 Task: Play online crossword game.
Action: Mouse moved to (507, 254)
Screenshot: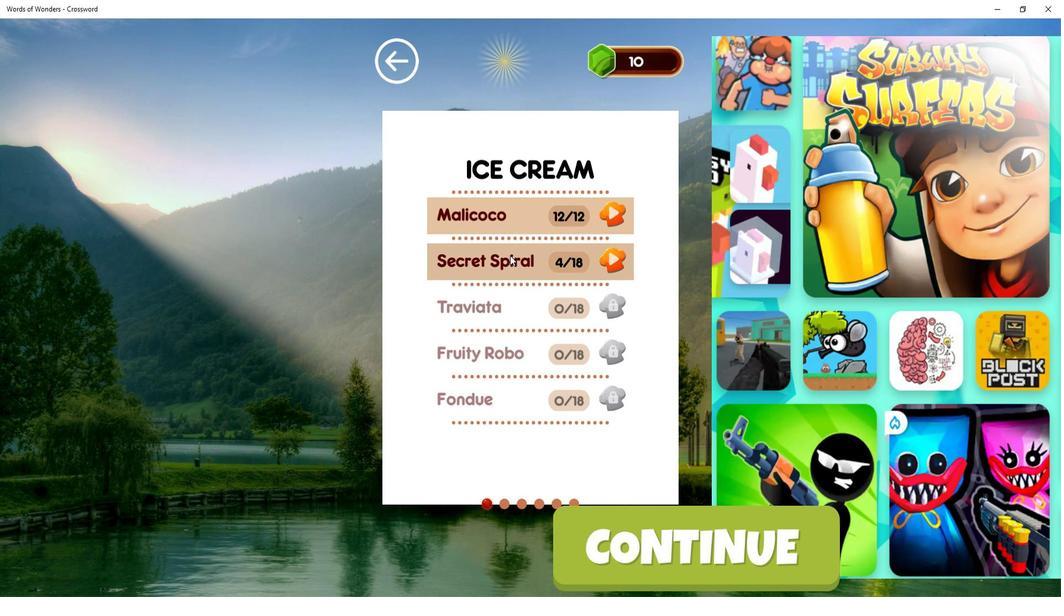 
Action: Mouse pressed left at (507, 254)
Screenshot: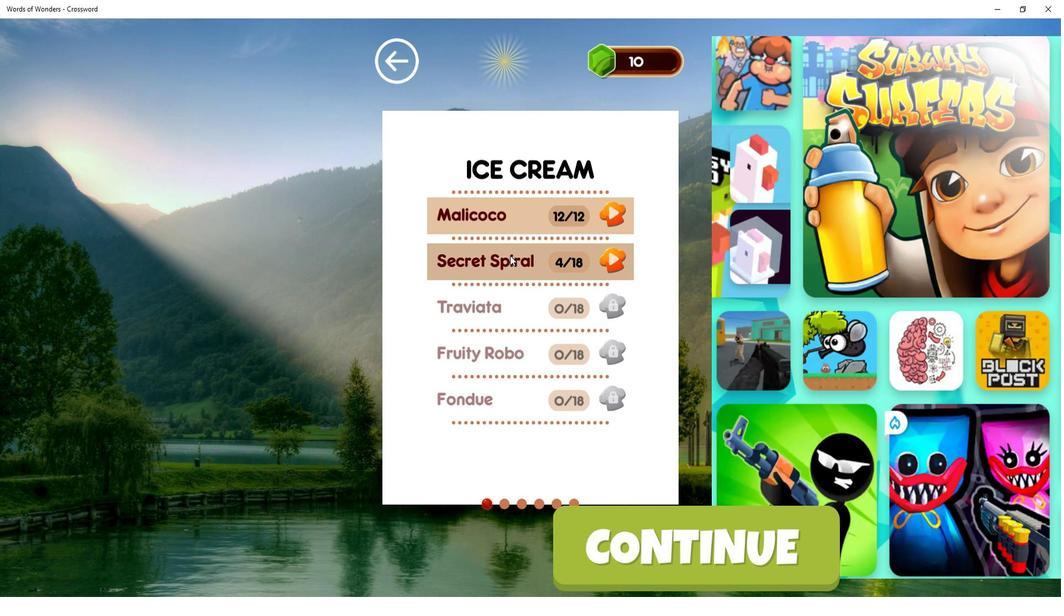 
Action: Mouse moved to (454, 191)
Screenshot: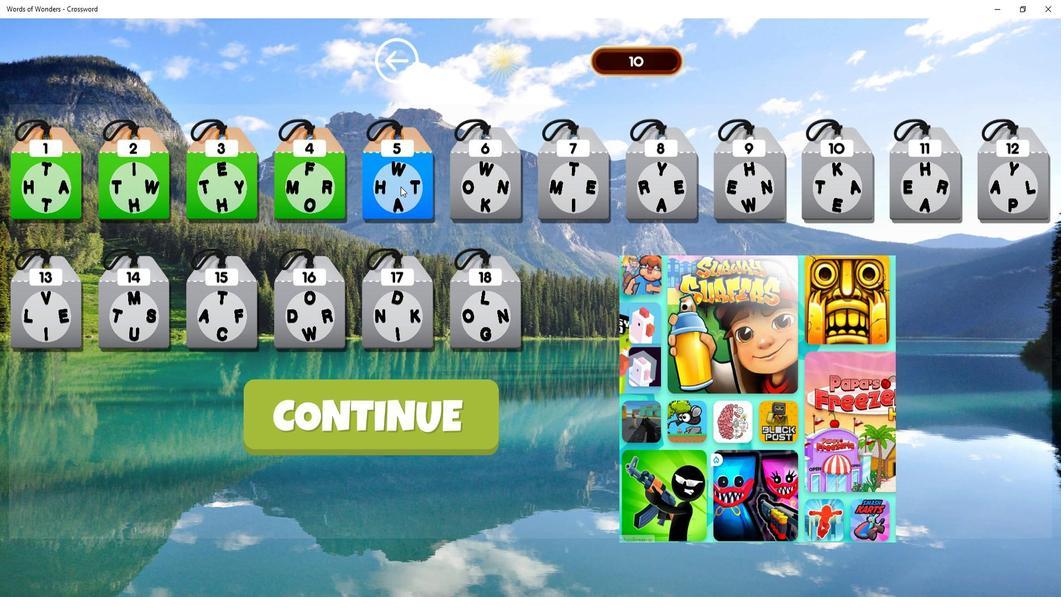 
Action: Mouse pressed left at (454, 191)
Screenshot: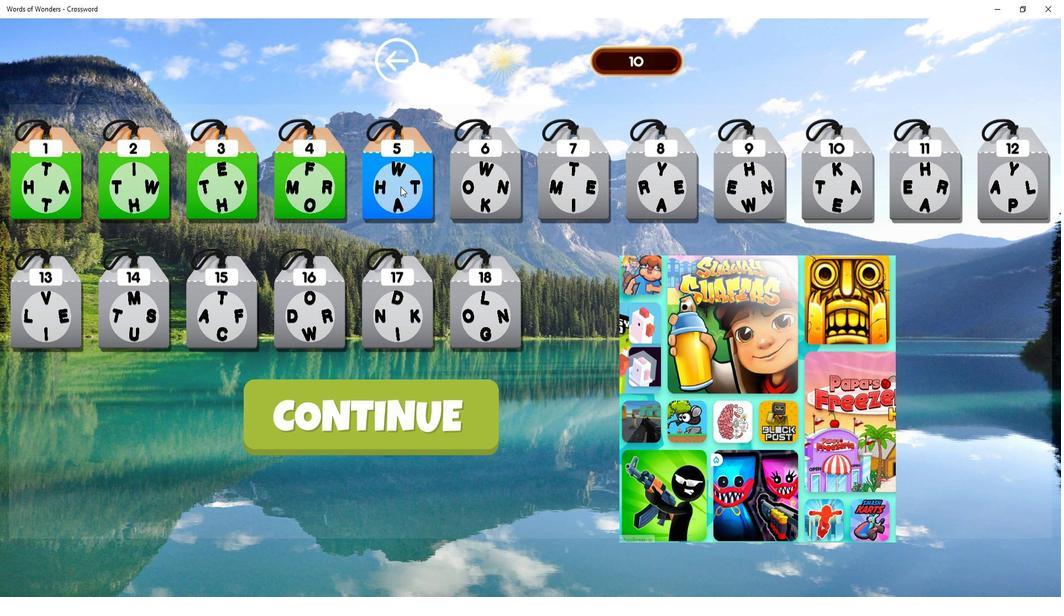
Action: Mouse moved to (514, 456)
Screenshot: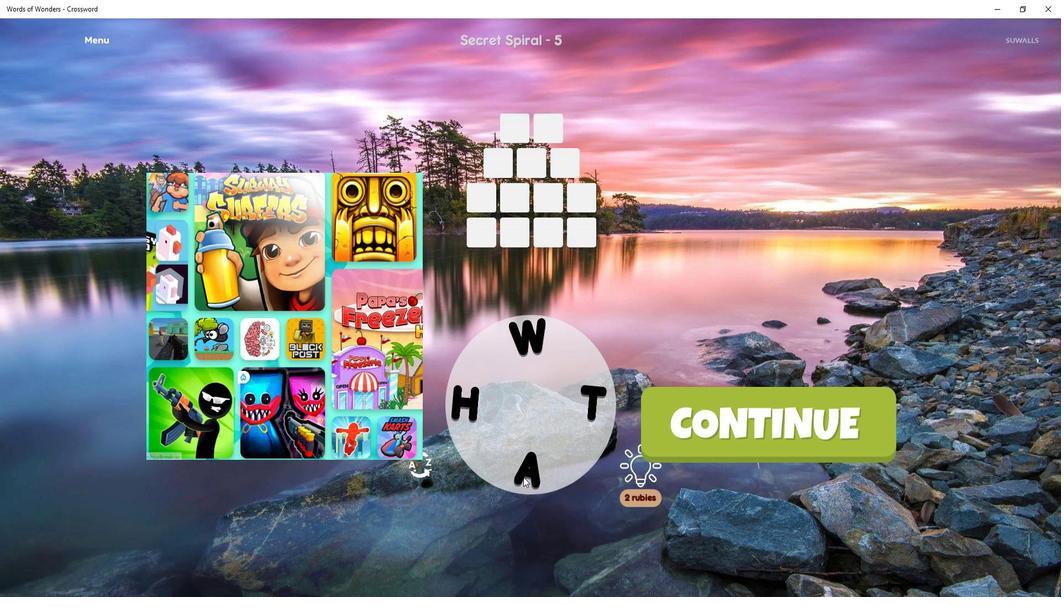 
Action: Mouse pressed left at (514, 456)
Screenshot: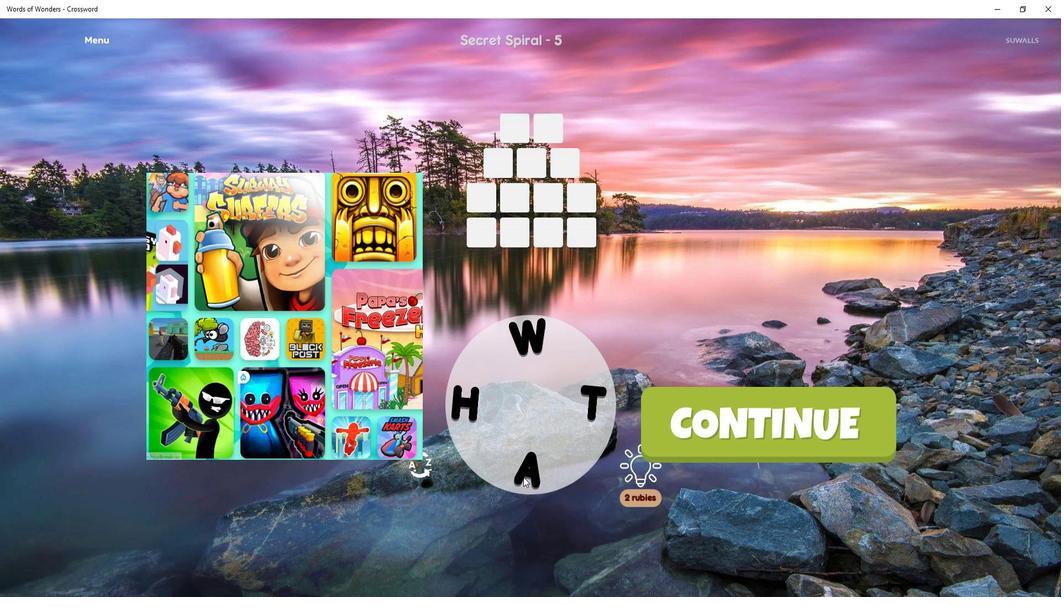 
Action: Mouse moved to (485, 394)
Screenshot: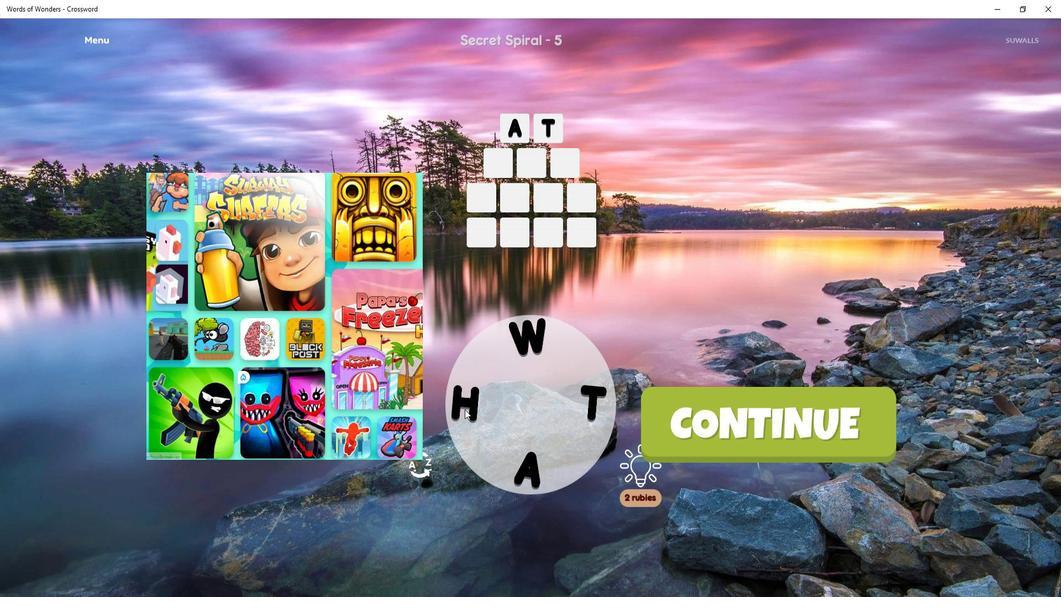 
Action: Mouse pressed left at (485, 394)
Screenshot: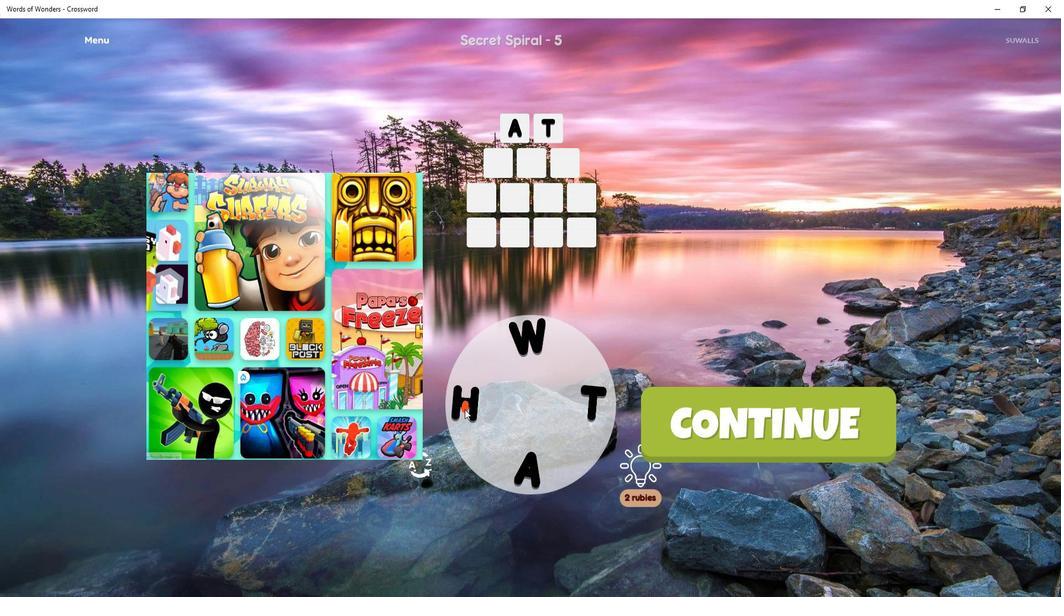 
Action: Mouse moved to (514, 330)
Screenshot: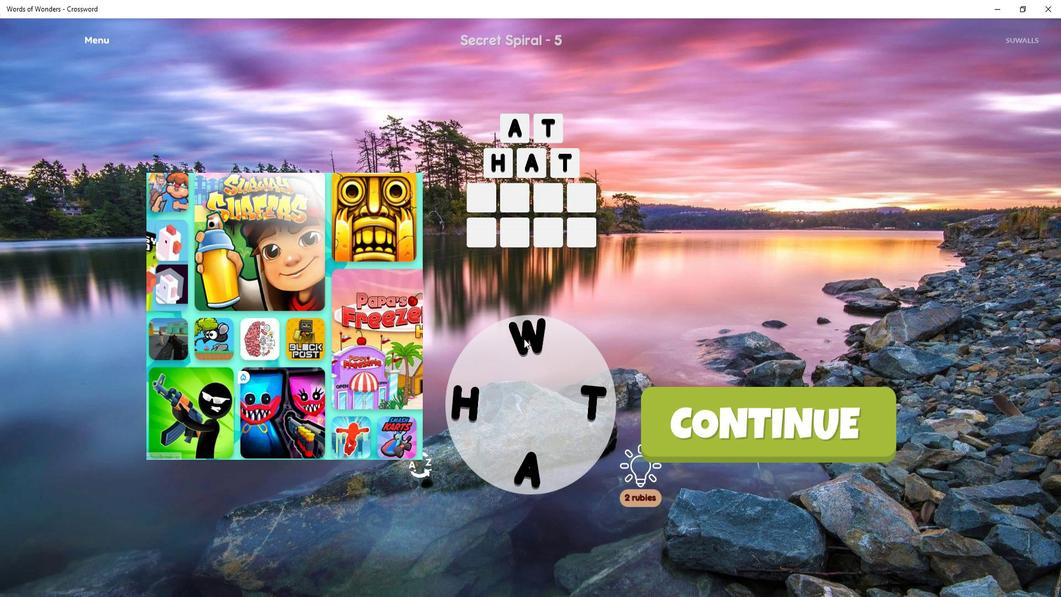 
Action: Mouse pressed left at (514, 330)
Screenshot: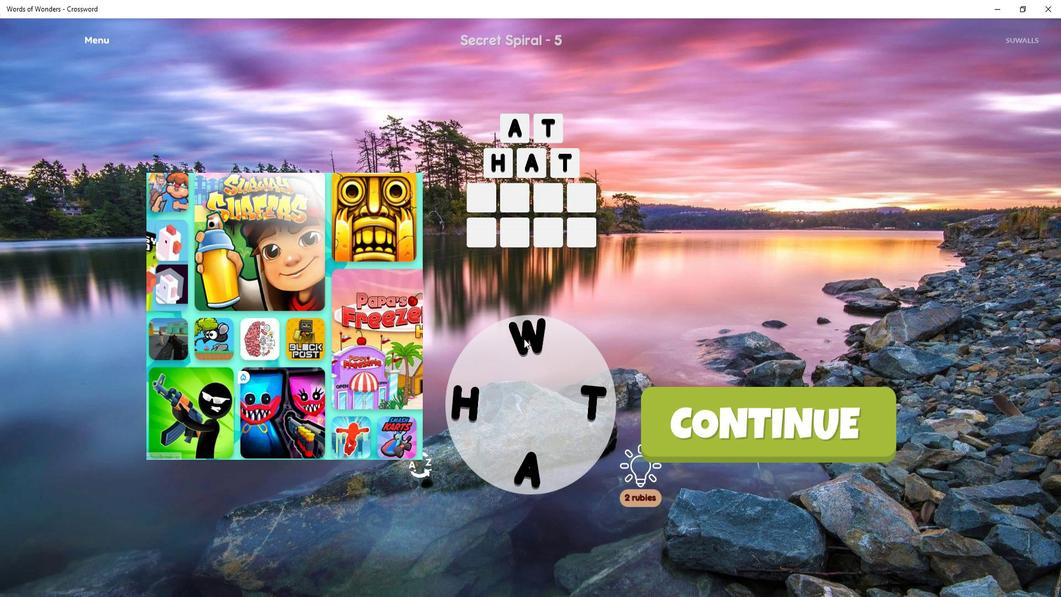 
Action: Mouse moved to (548, 398)
Screenshot: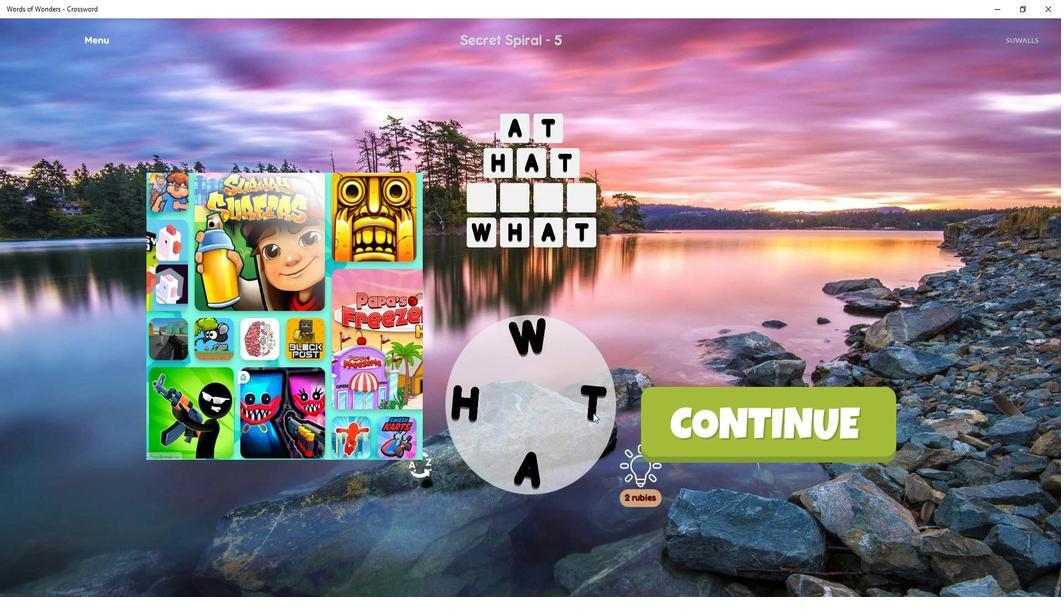 
Action: Mouse pressed left at (548, 398)
Screenshot: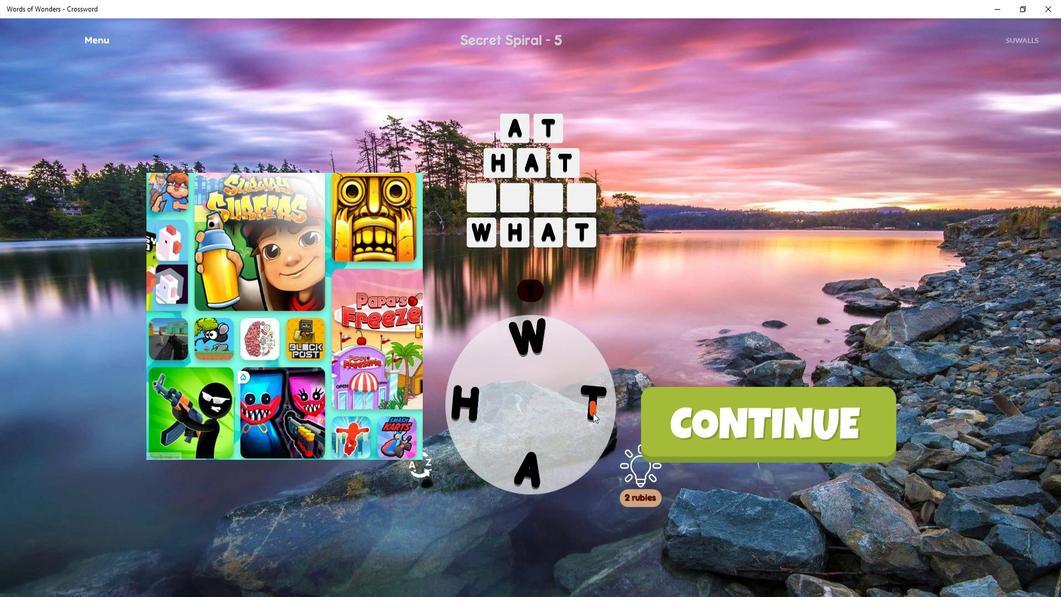 
Action: Mouse moved to (526, 267)
Screenshot: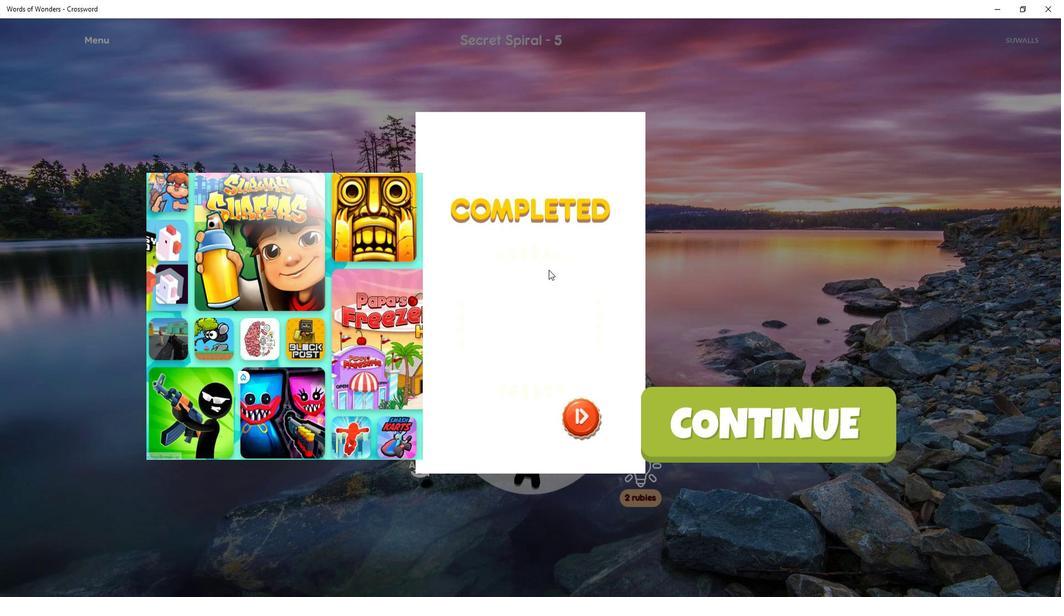 
